 Task: Add Aura Cacia Orange Essential Oil to the cart.
Action: Mouse moved to (696, 261)
Screenshot: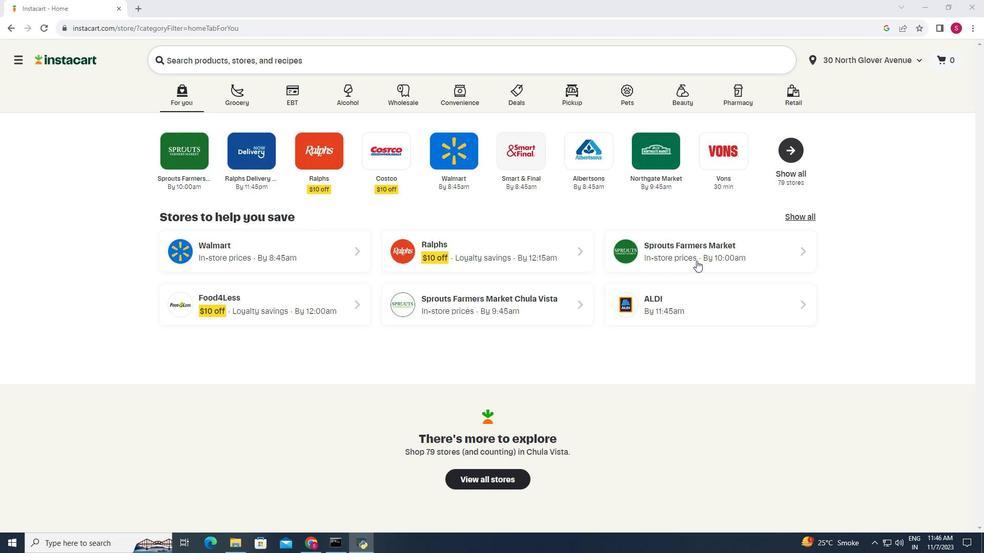 
Action: Mouse pressed left at (696, 261)
Screenshot: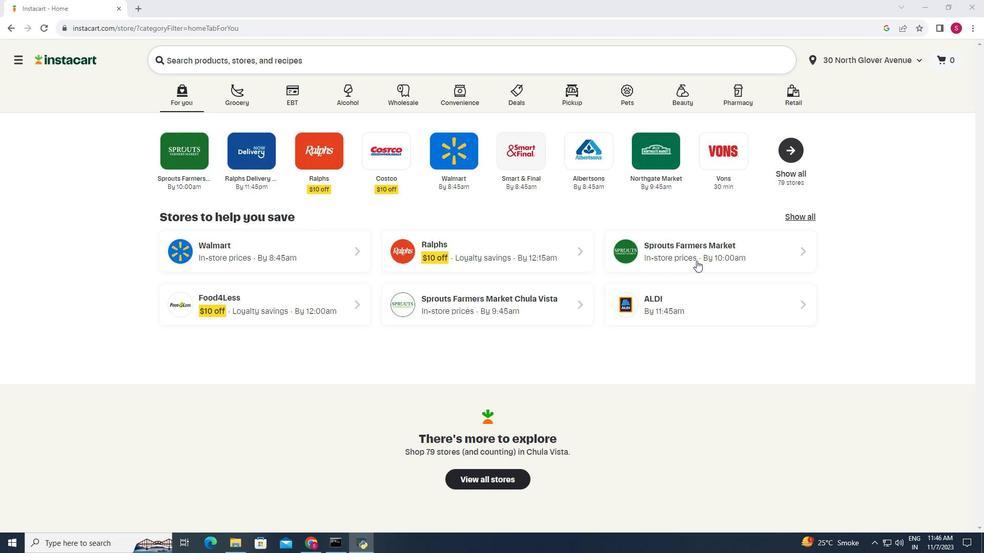 
Action: Mouse moved to (63, 387)
Screenshot: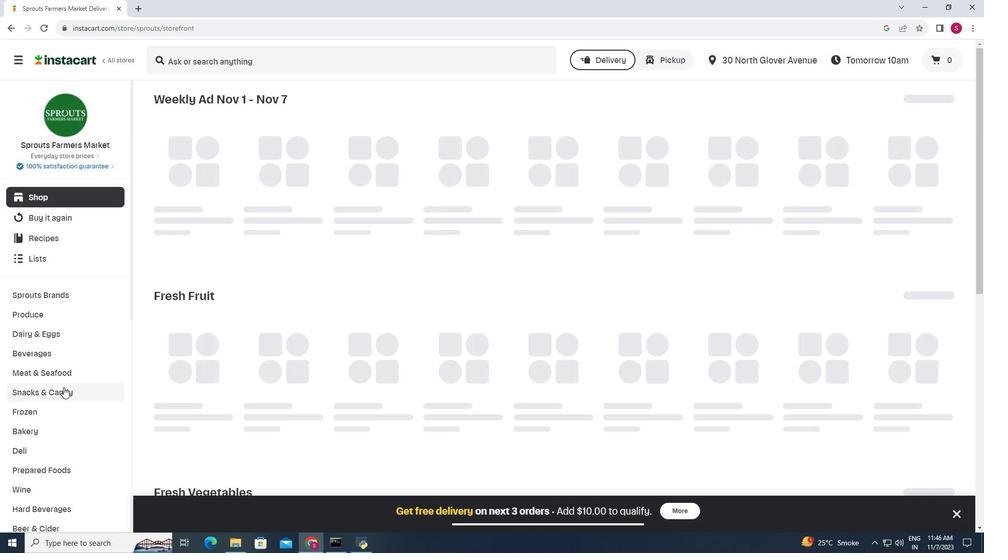 
Action: Mouse scrolled (63, 387) with delta (0, 0)
Screenshot: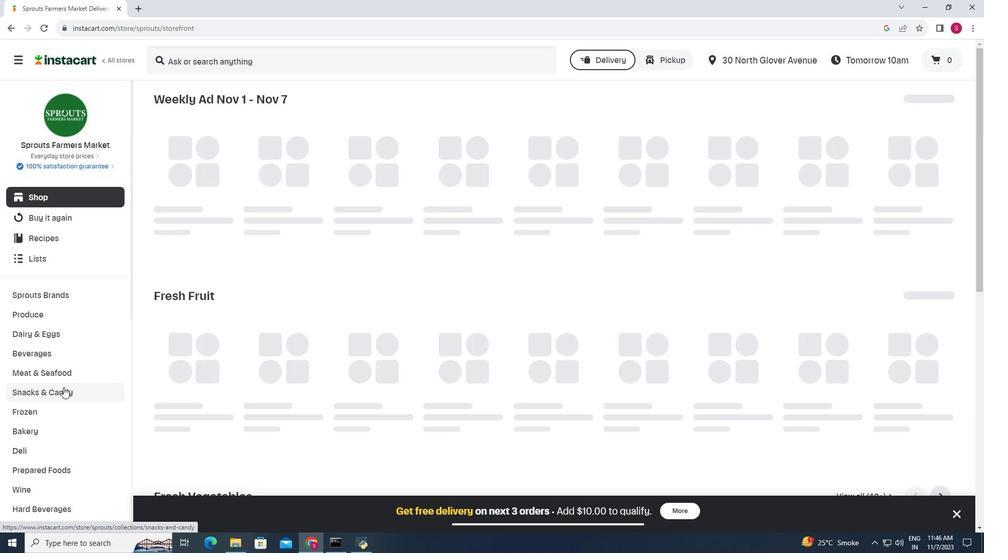 
Action: Mouse moved to (65, 387)
Screenshot: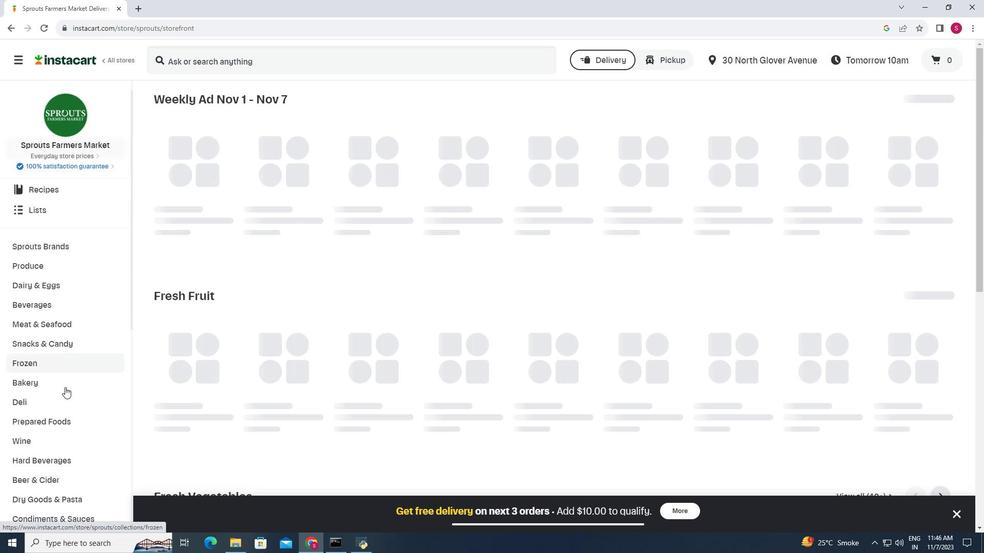 
Action: Mouse scrolled (65, 387) with delta (0, 0)
Screenshot: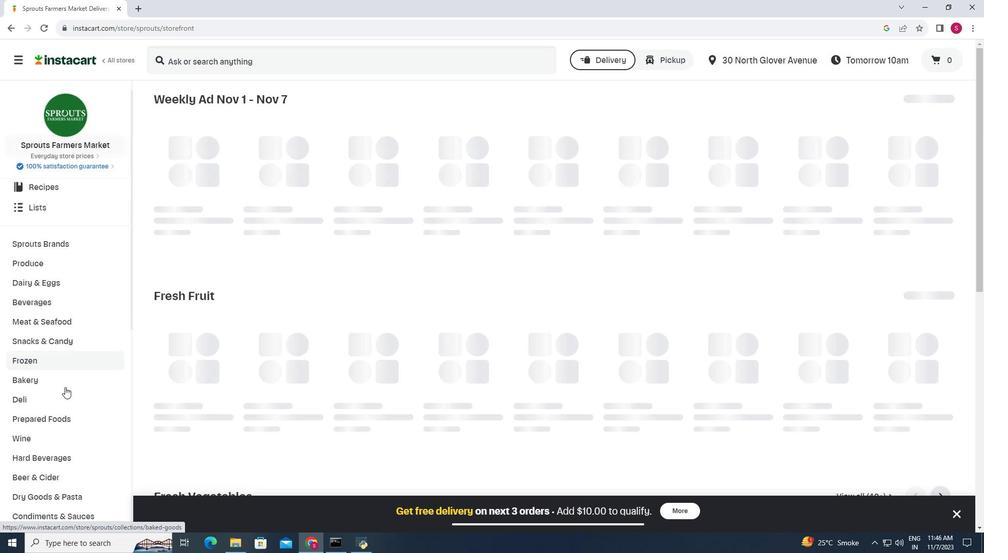 
Action: Mouse moved to (66, 388)
Screenshot: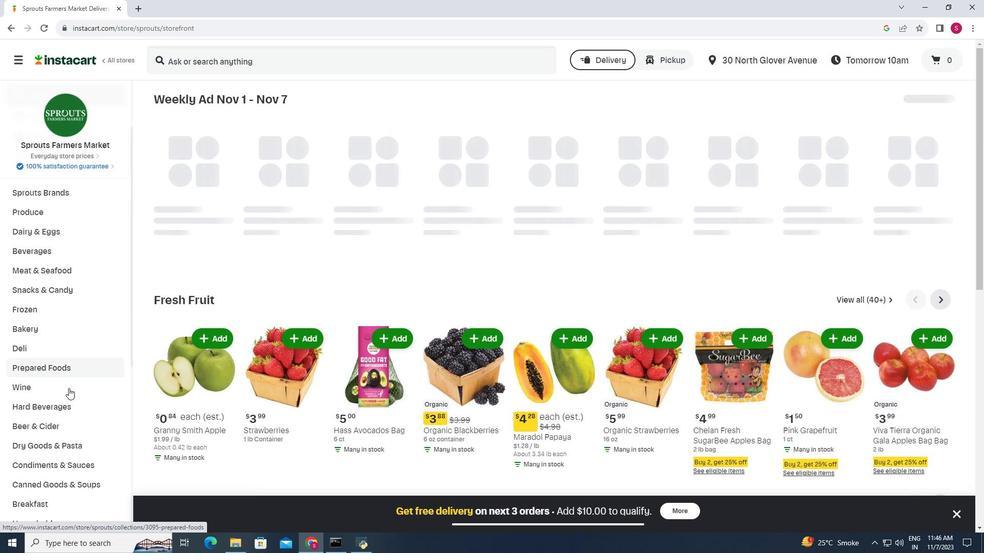 
Action: Mouse scrolled (66, 387) with delta (0, 0)
Screenshot: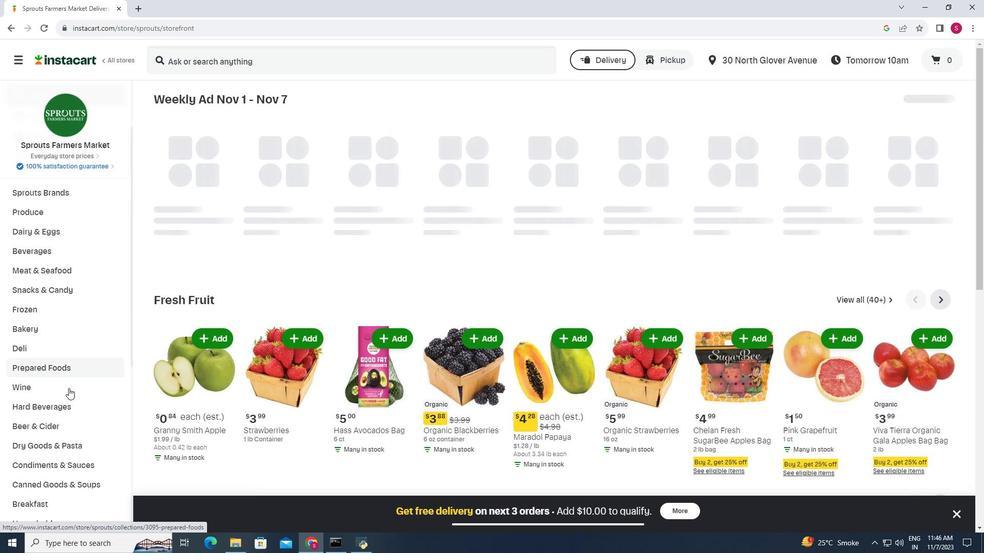 
Action: Mouse moved to (69, 388)
Screenshot: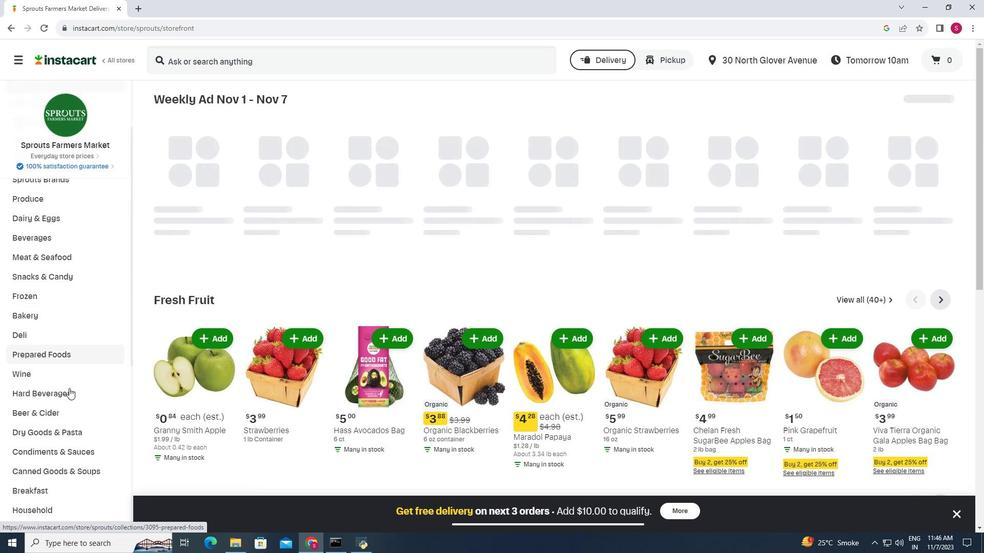 
Action: Mouse scrolled (69, 388) with delta (0, 0)
Screenshot: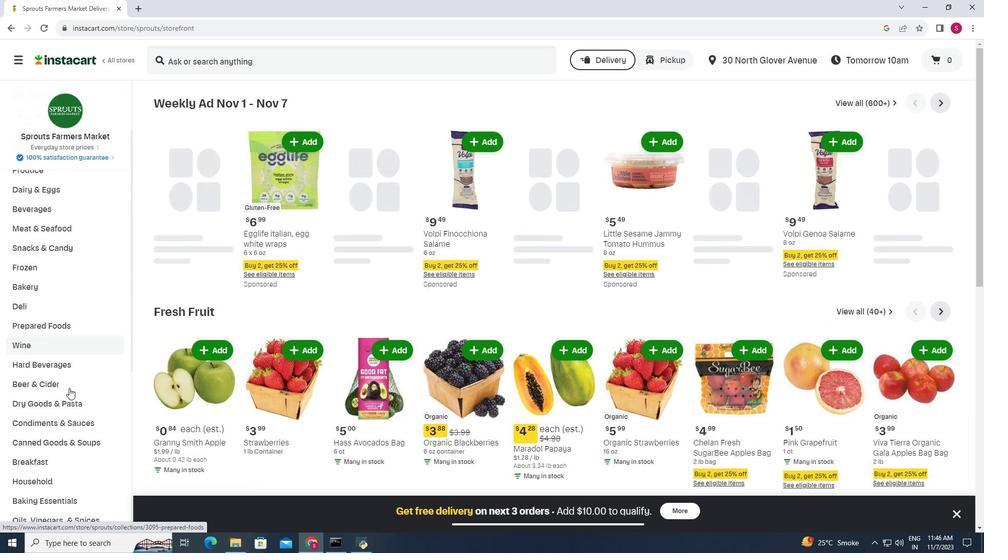 
Action: Mouse moved to (68, 422)
Screenshot: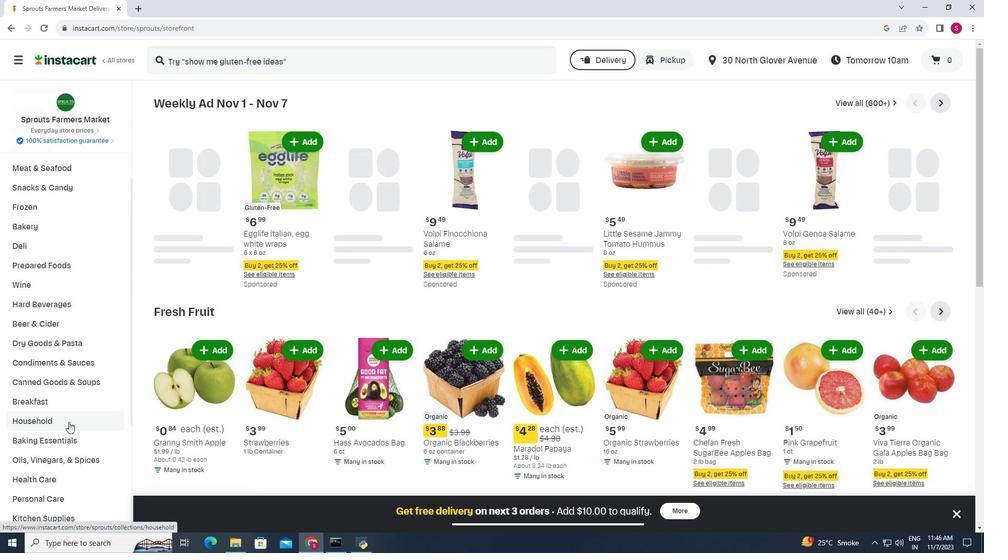 
Action: Mouse pressed left at (68, 422)
Screenshot: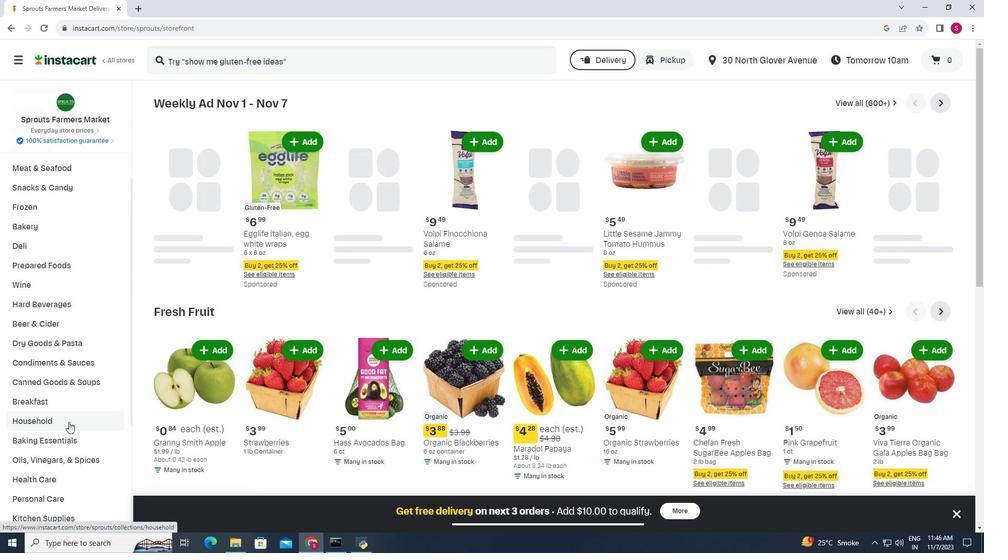 
Action: Mouse moved to (568, 127)
Screenshot: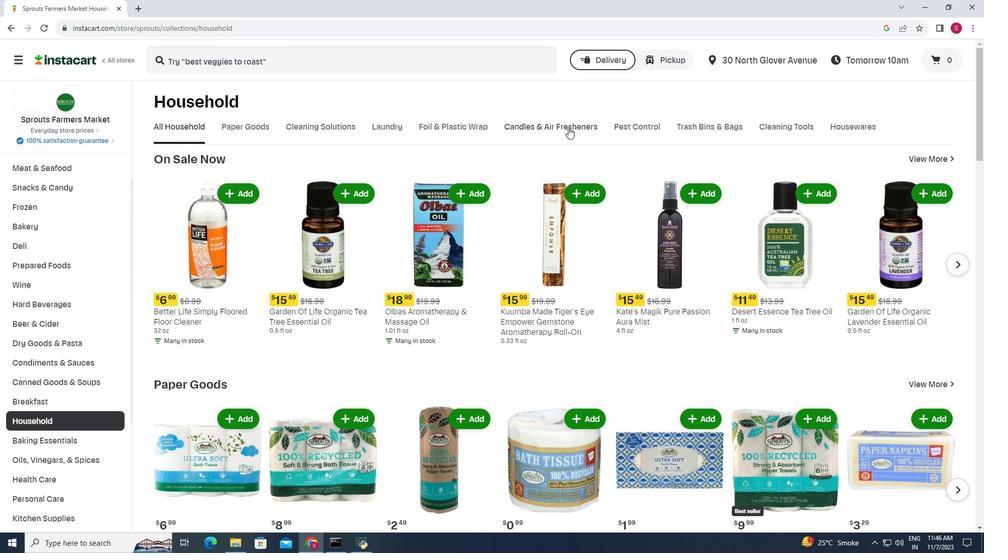 
Action: Mouse pressed left at (568, 127)
Screenshot: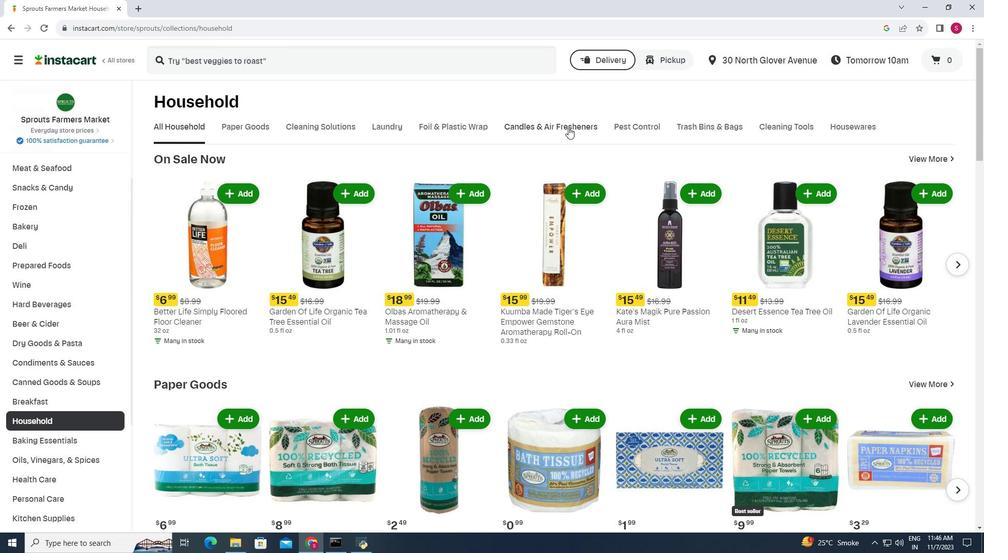
Action: Mouse moved to (246, 62)
Screenshot: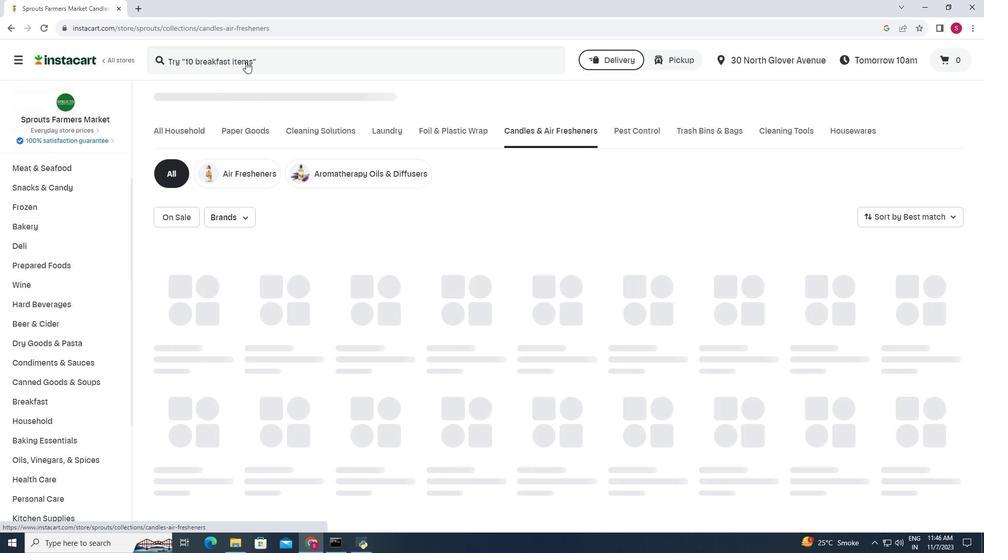 
Action: Mouse pressed left at (246, 62)
Screenshot: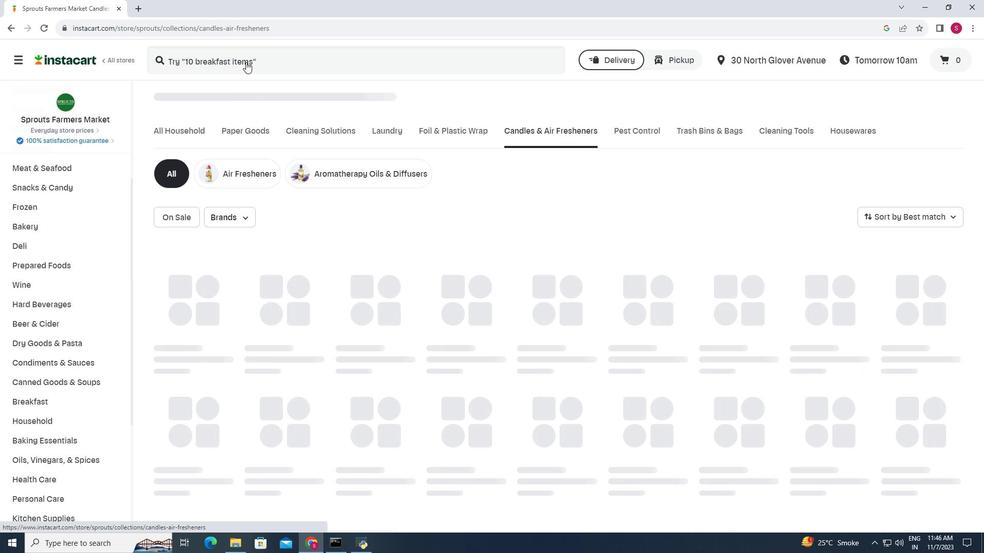 
Action: Mouse moved to (246, 63)
Screenshot: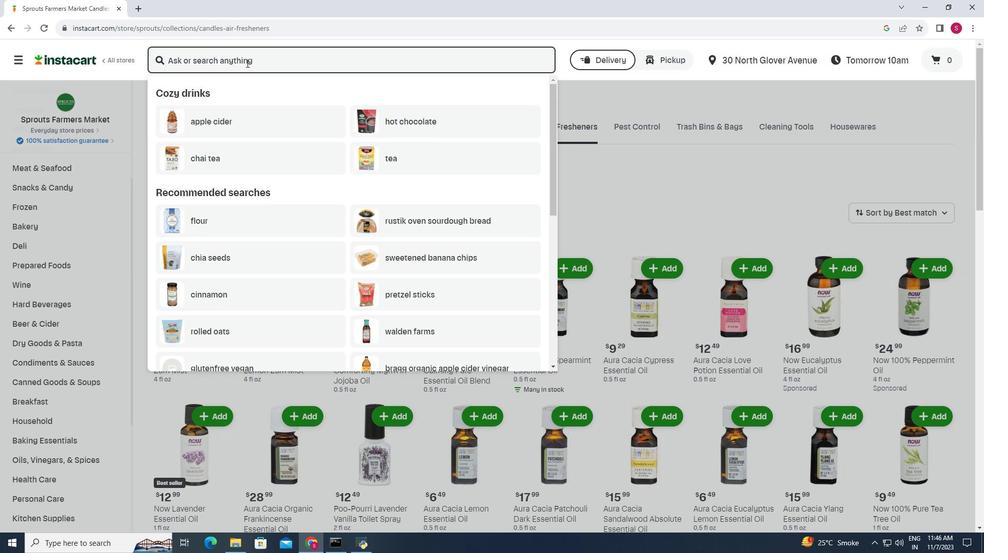 
Action: Key pressed <Key.shift>Aura<Key.space><Key.shift>Cacia<Key.space><Key.shift>Orange<Key.space><Key.shift>Essential<Key.space><Key.shift>P<Key.backspace><Key.shift>Oil<Key.enter>
Screenshot: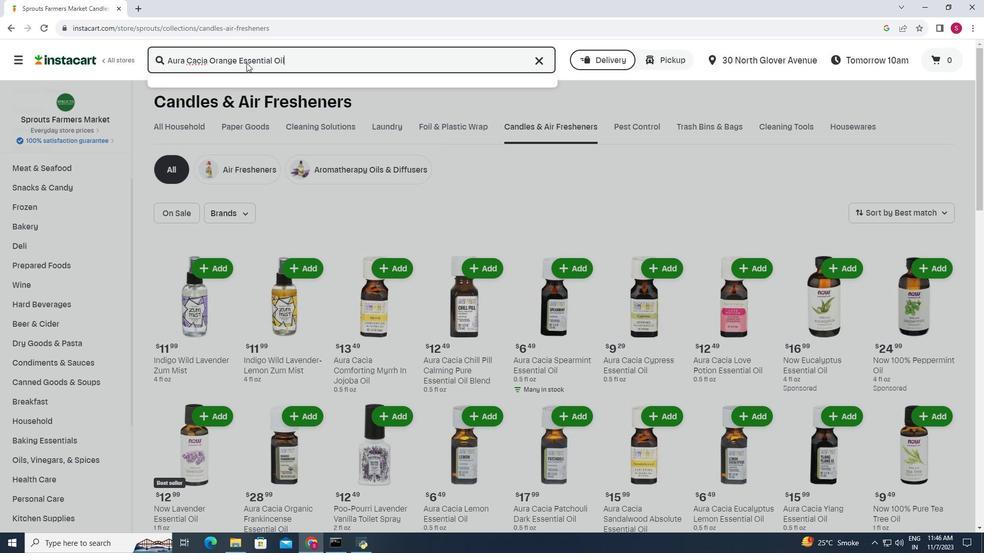 
Action: Mouse moved to (932, 139)
Screenshot: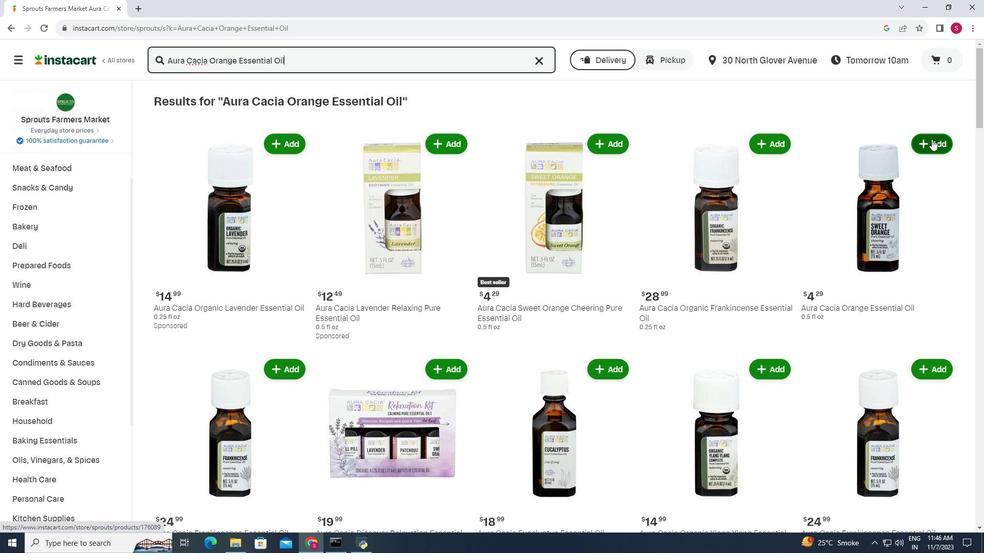 
Action: Mouse pressed left at (932, 139)
Screenshot: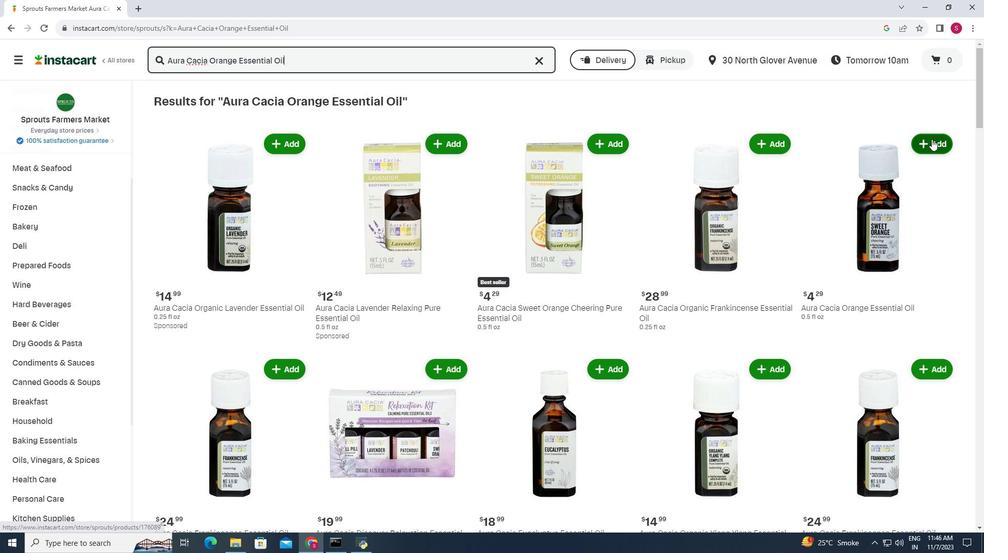 
Action: Mouse moved to (901, 126)
Screenshot: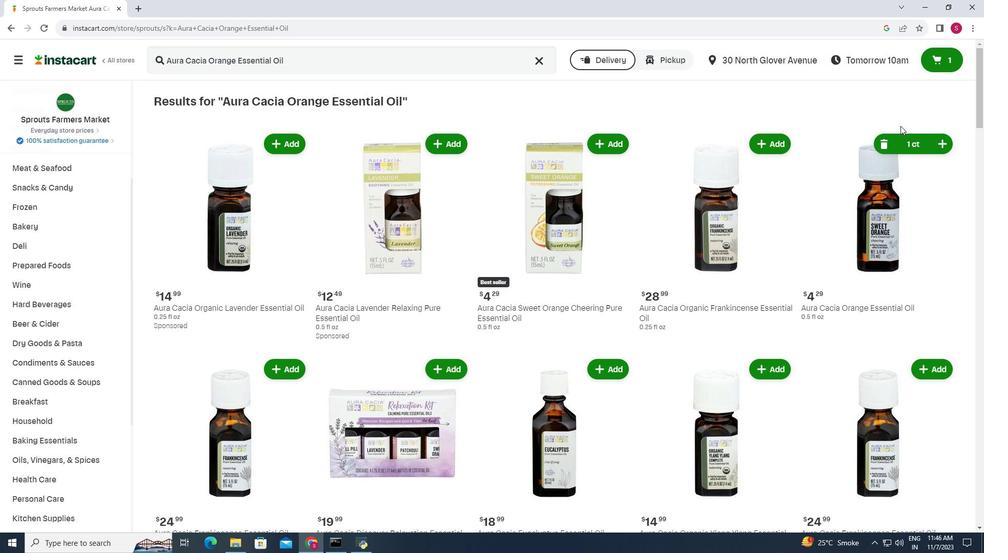 
